 Task: Refresh the timeline.
Action: Mouse moved to (1168, 27)
Screenshot: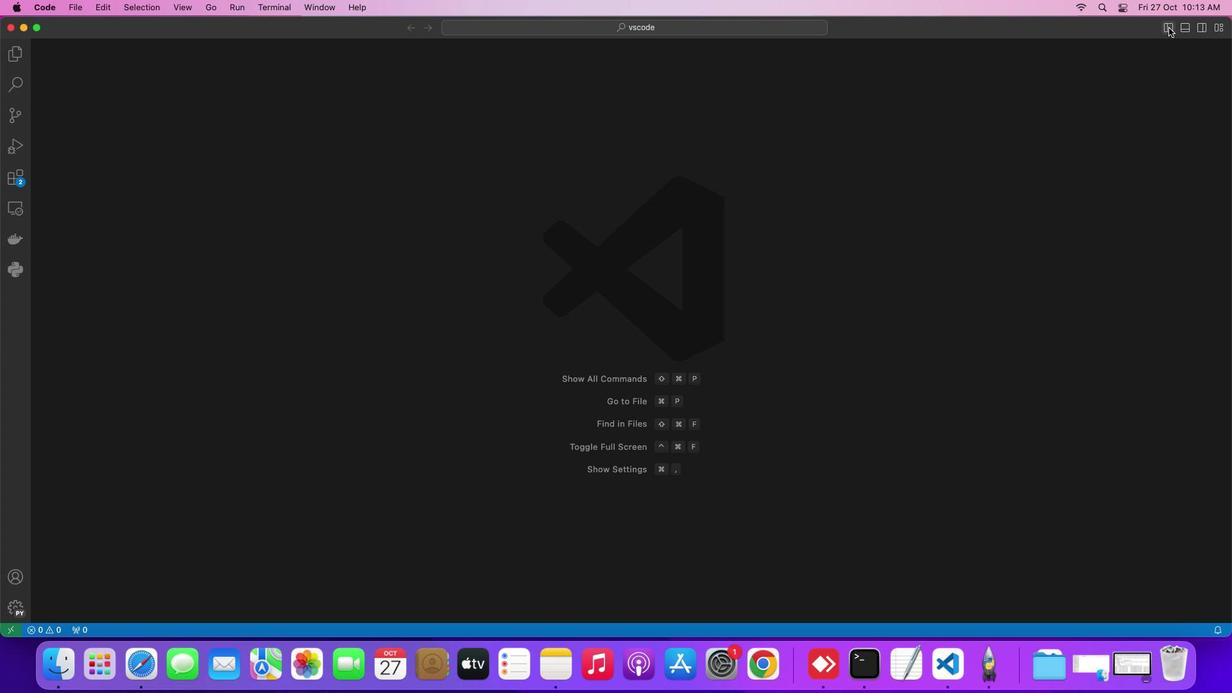 
Action: Mouse pressed left at (1168, 27)
Screenshot: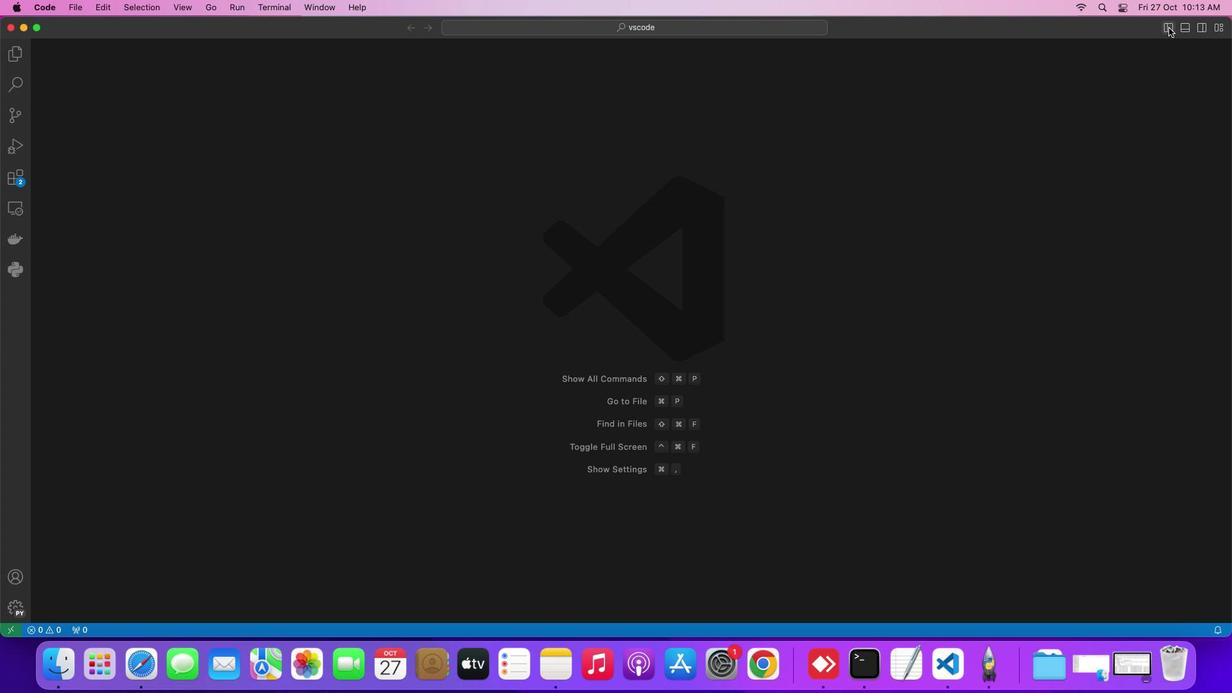 
Action: Mouse moved to (48, 114)
Screenshot: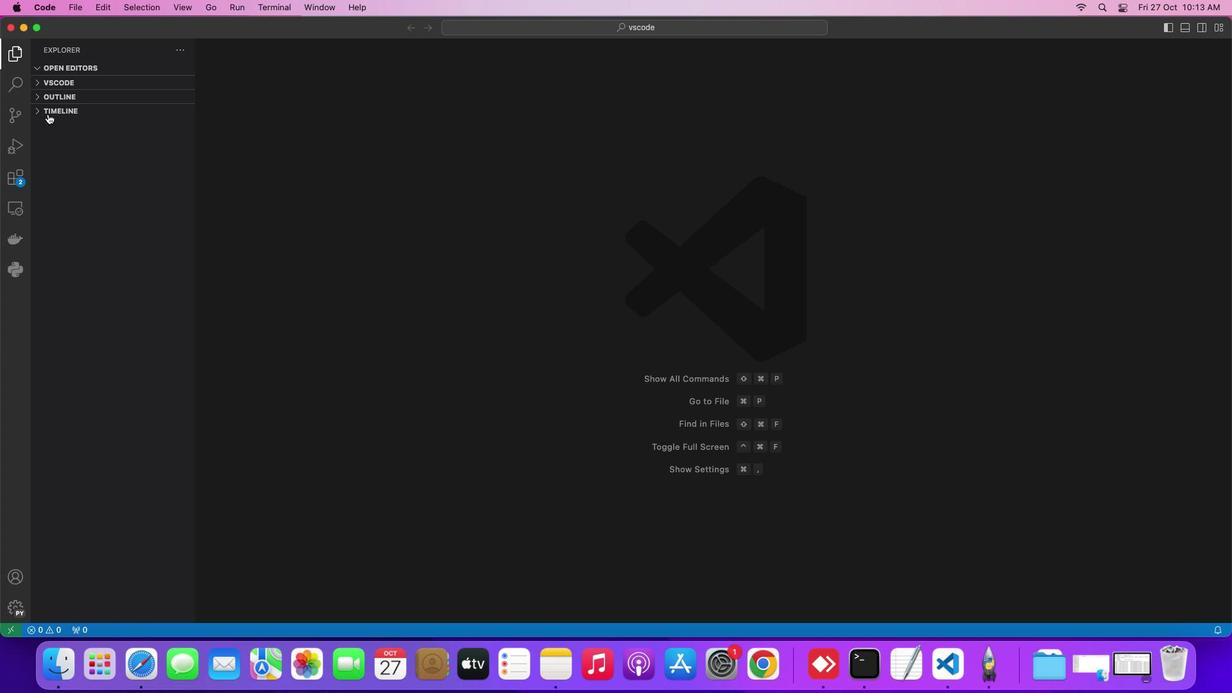 
Action: Mouse pressed left at (48, 114)
Screenshot: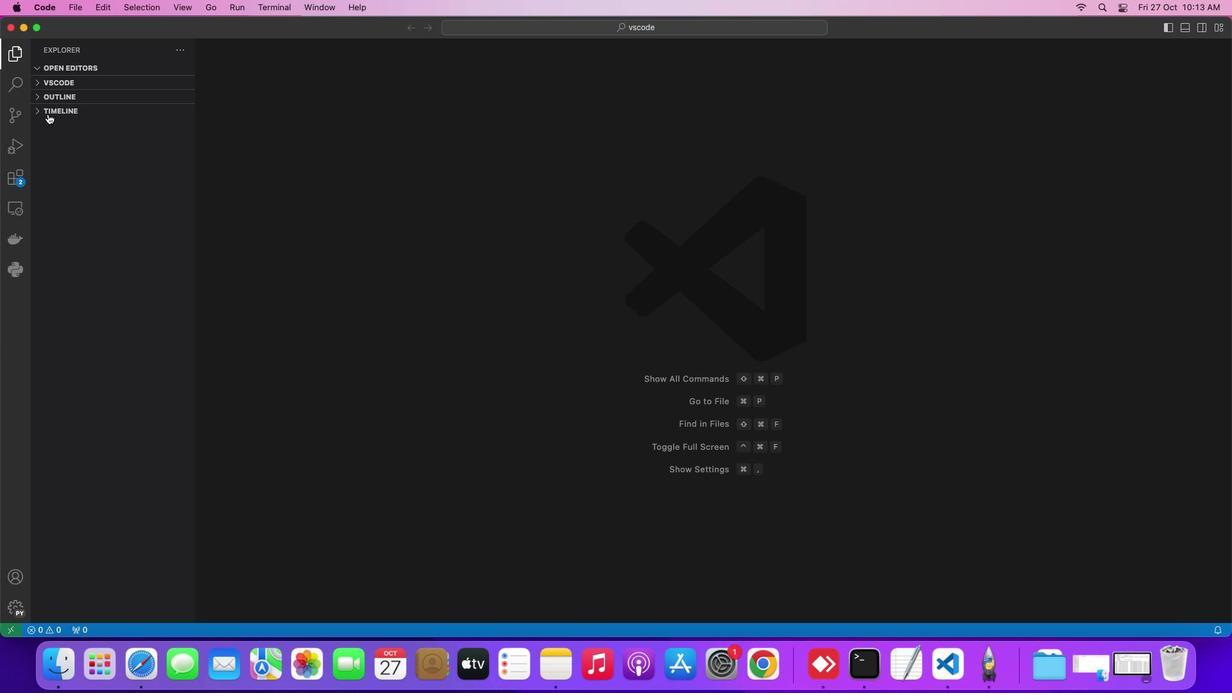 
Action: Mouse moved to (155, 111)
Screenshot: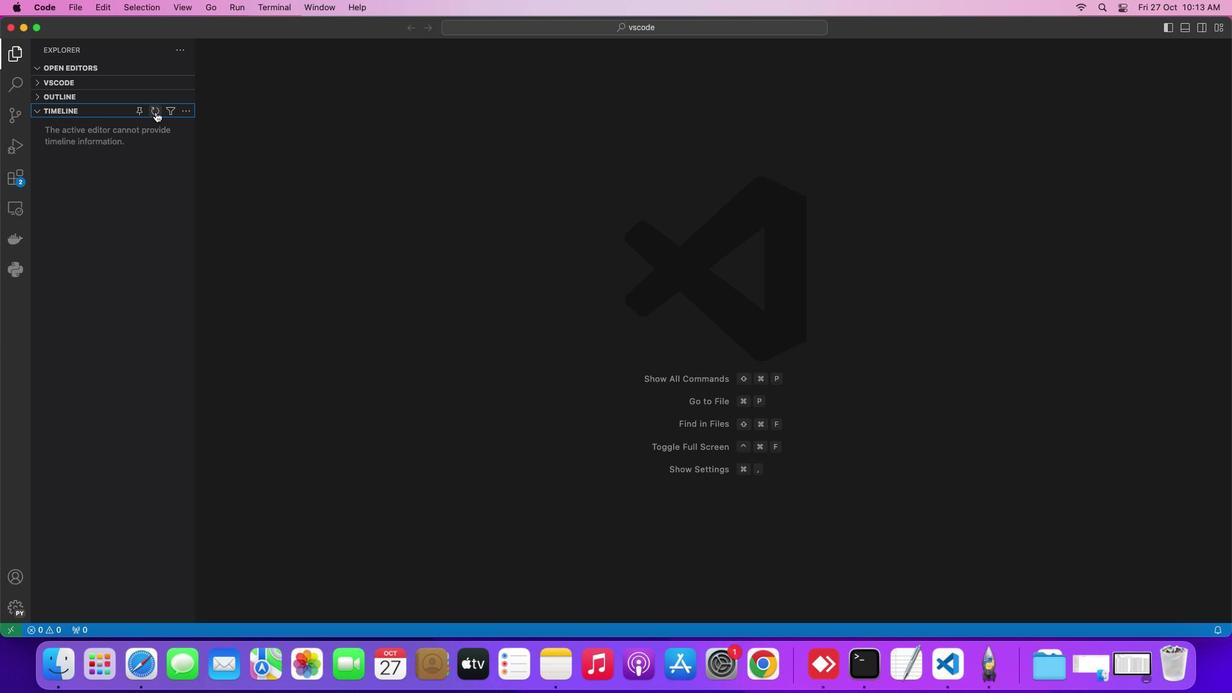 
Action: Mouse pressed left at (155, 111)
Screenshot: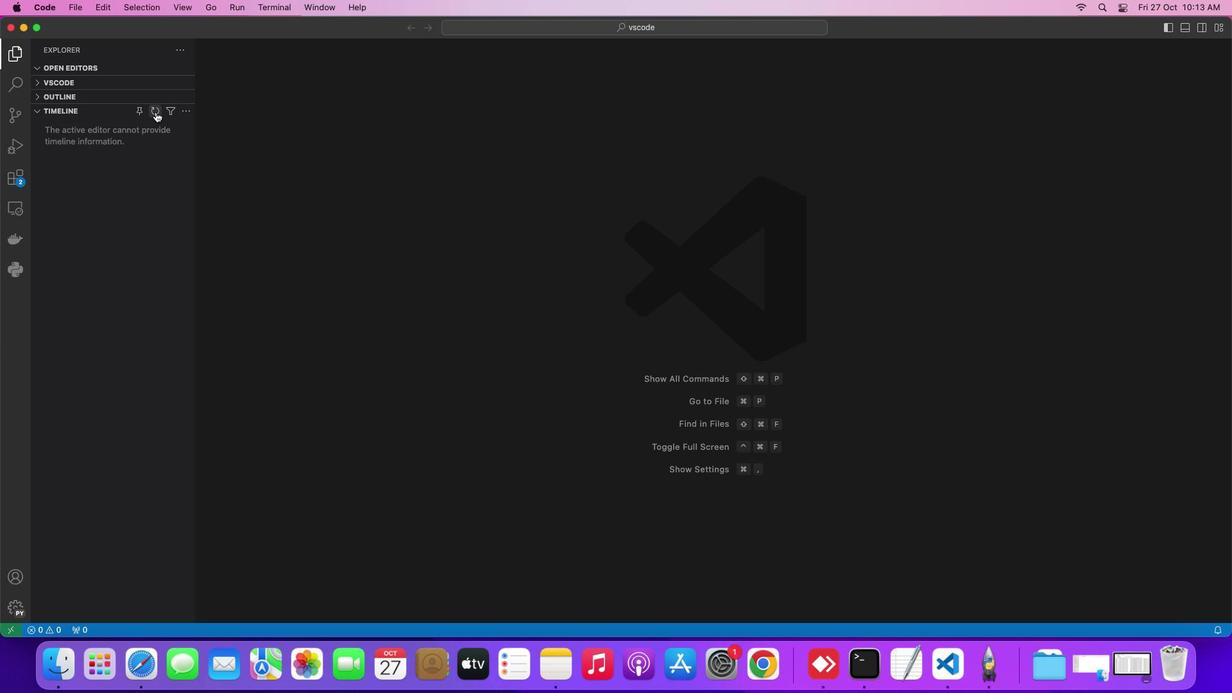 
Action: Mouse moved to (666, 298)
Screenshot: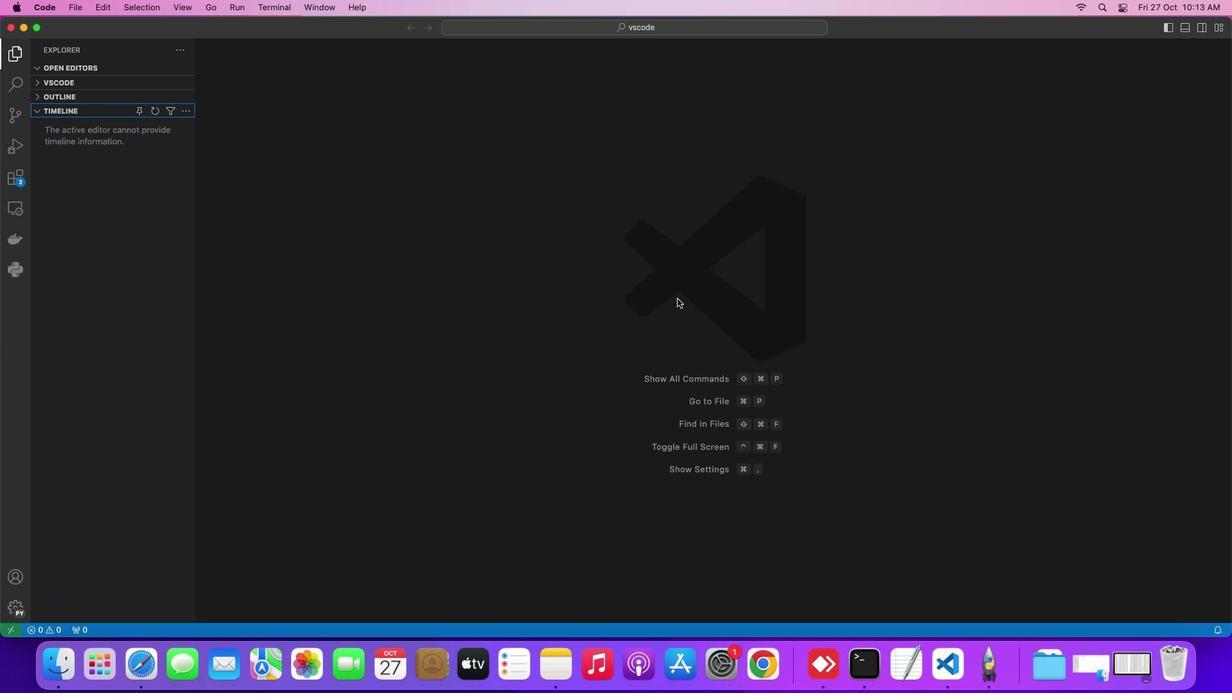 
